 Task: Add page numbers in print page.
Action: Mouse moved to (59, 98)
Screenshot: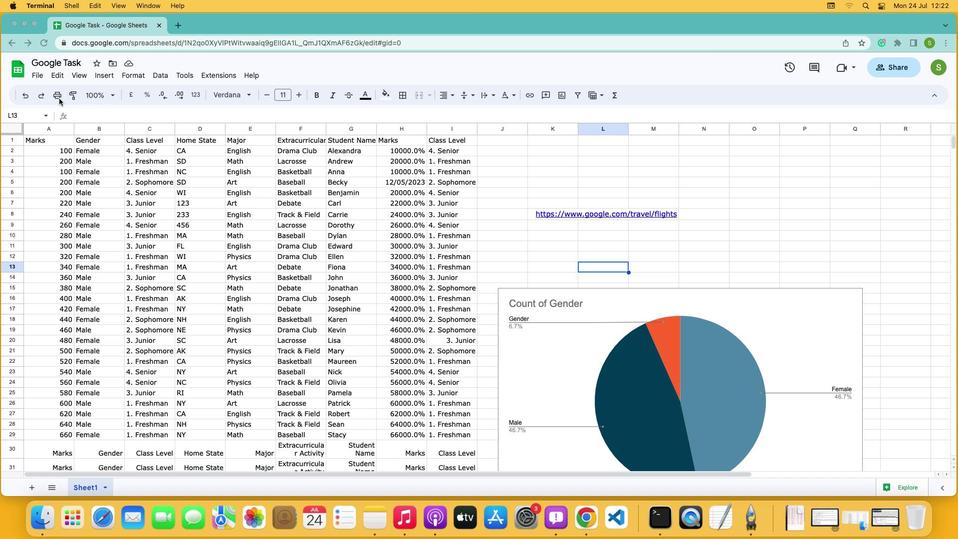 
Action: Mouse pressed left at (59, 98)
Screenshot: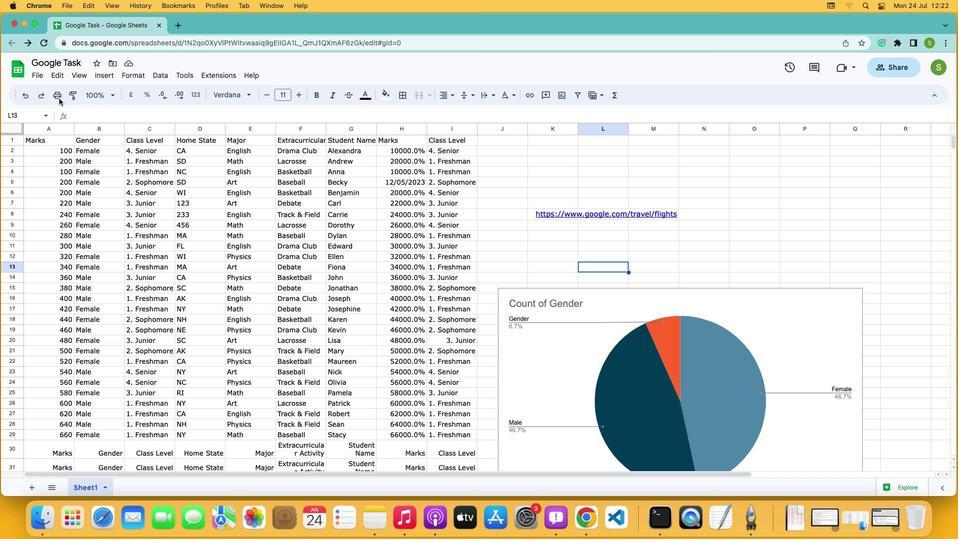 
Action: Mouse moved to (58, 98)
Screenshot: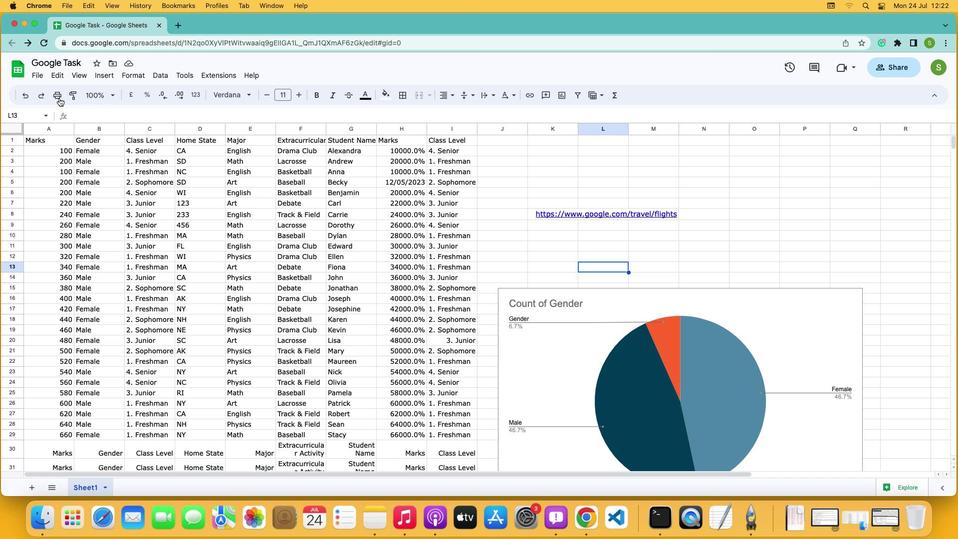 
Action: Mouse pressed left at (58, 98)
Screenshot: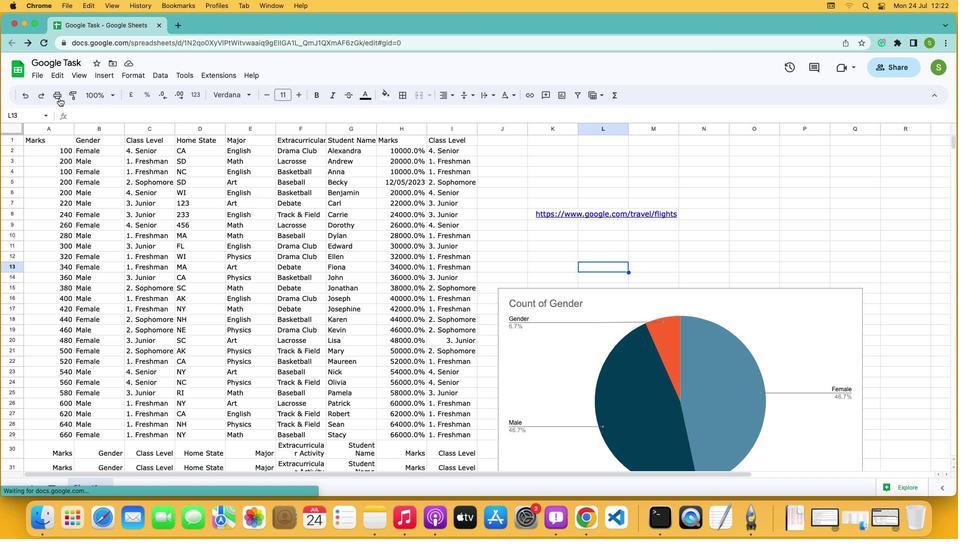 
Action: Mouse moved to (940, 348)
Screenshot: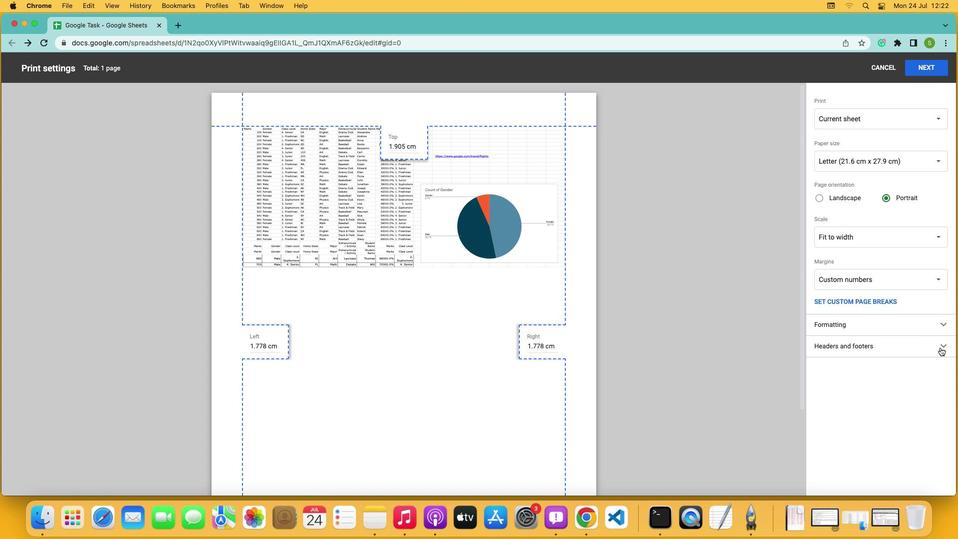 
Action: Mouse pressed left at (940, 348)
Screenshot: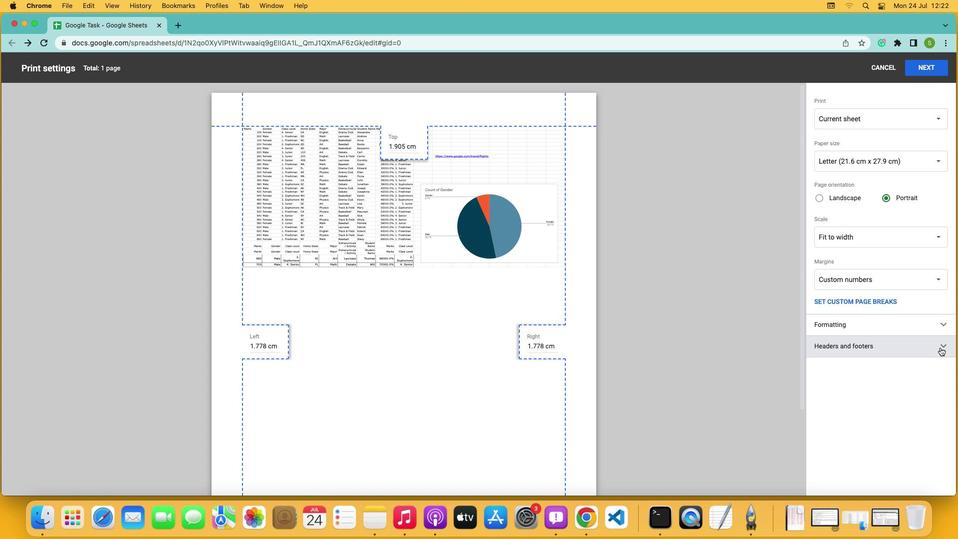 
Action: Mouse moved to (816, 366)
Screenshot: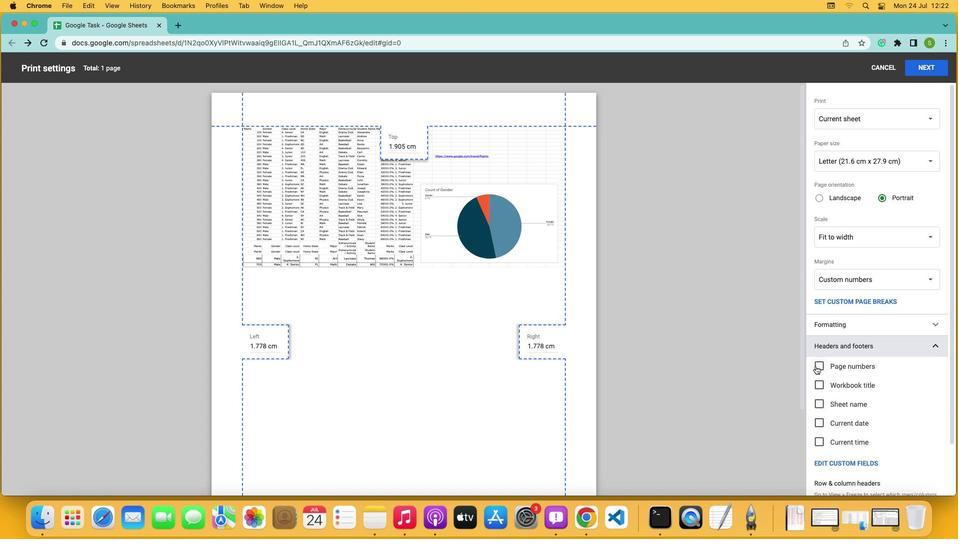
Action: Mouse pressed left at (816, 366)
Screenshot: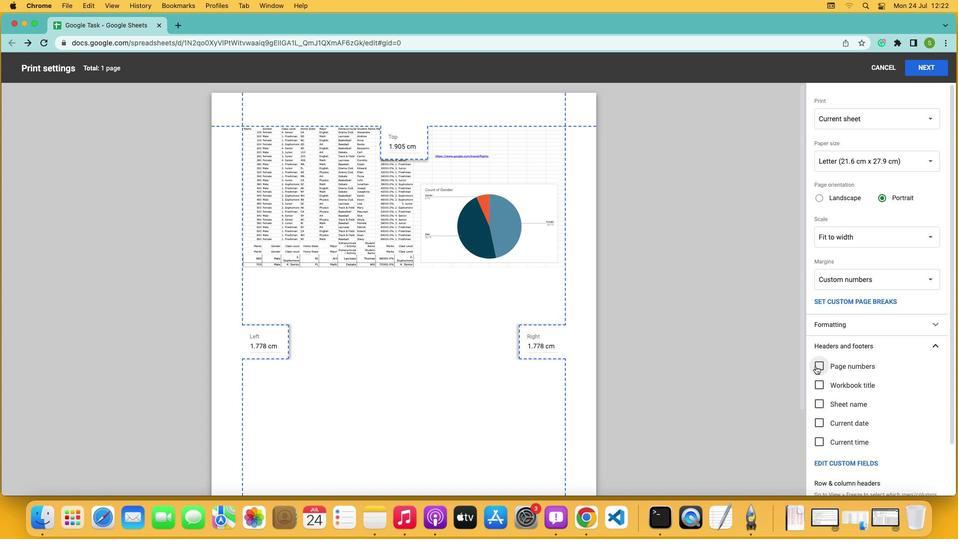
Action: Mouse moved to (716, 359)
Screenshot: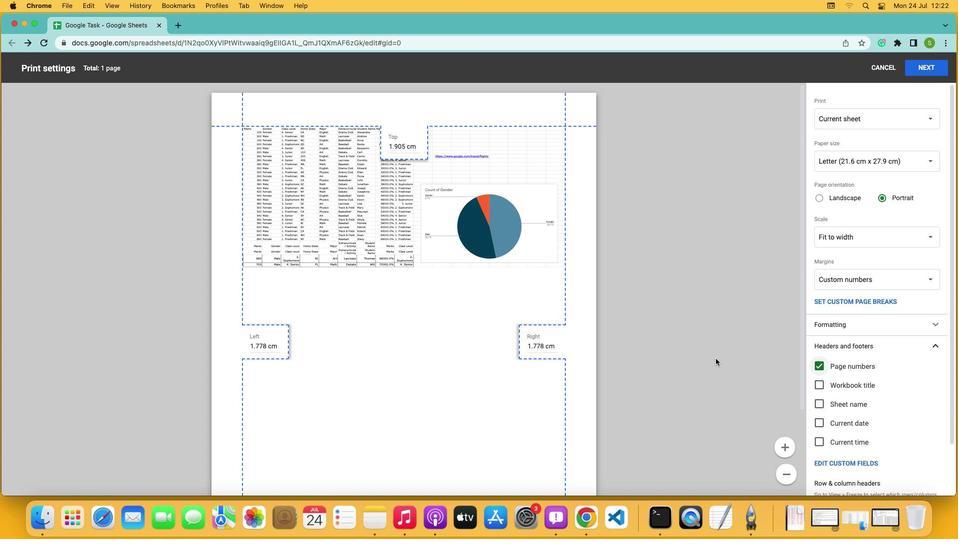 
